 Task: Create a task  Develop a new online tool for project collaboration , assign it to team member softage.2@softage.net in the project AgileLab and update the status of the task to  At Risk , set the priority of the task to Medium
Action: Mouse moved to (65, 45)
Screenshot: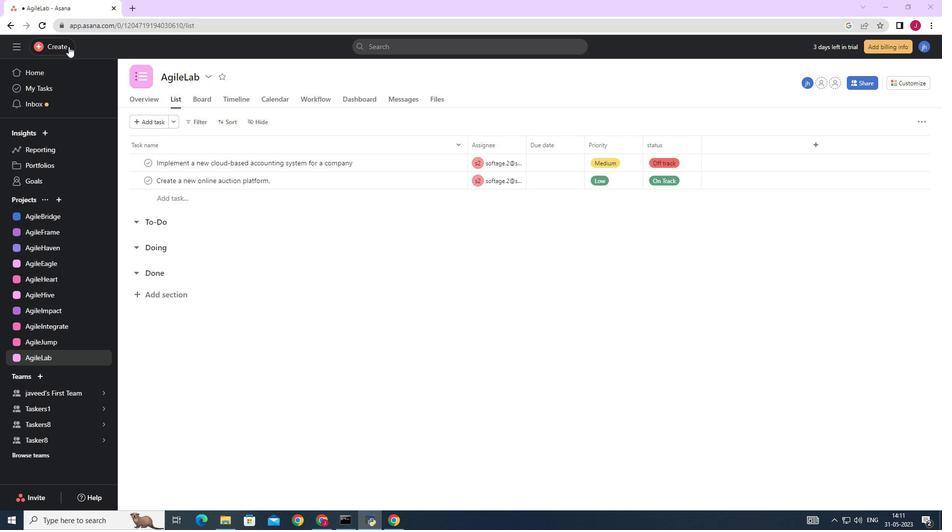 
Action: Mouse pressed left at (65, 45)
Screenshot: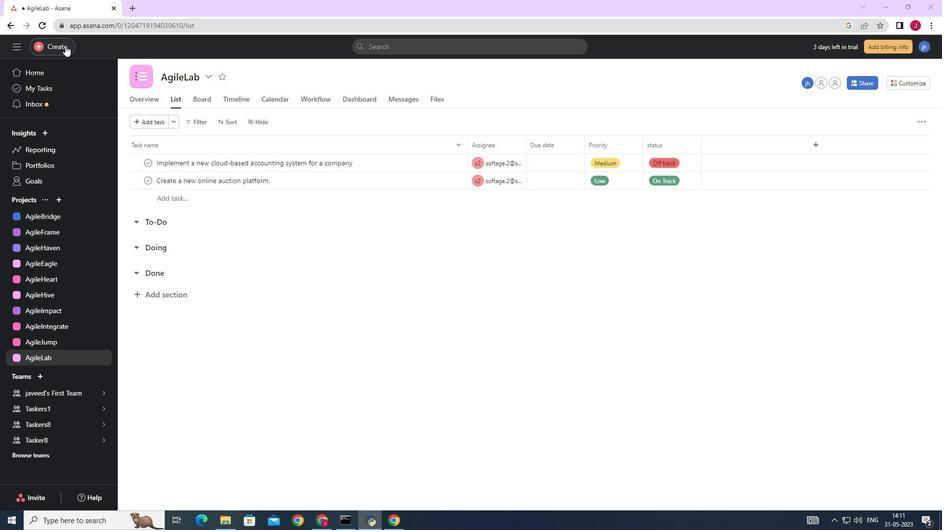 
Action: Mouse moved to (121, 50)
Screenshot: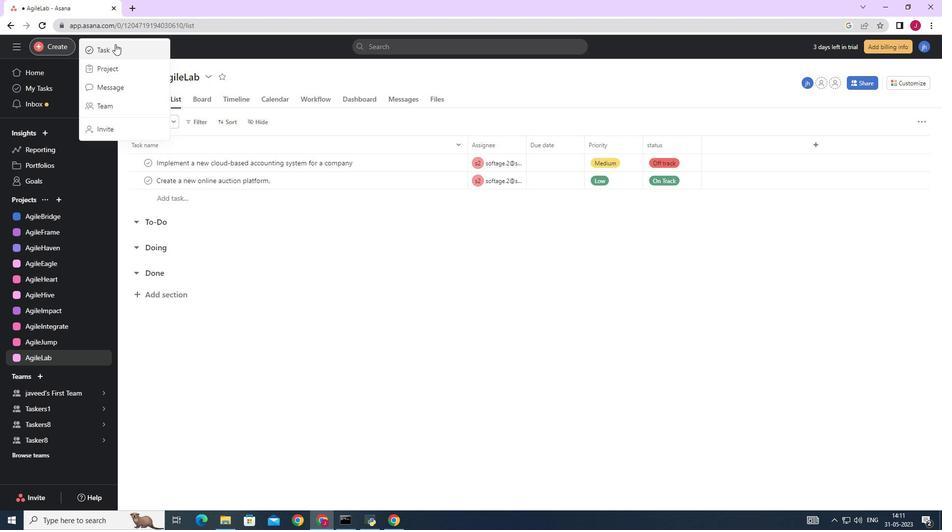 
Action: Mouse pressed left at (121, 50)
Screenshot: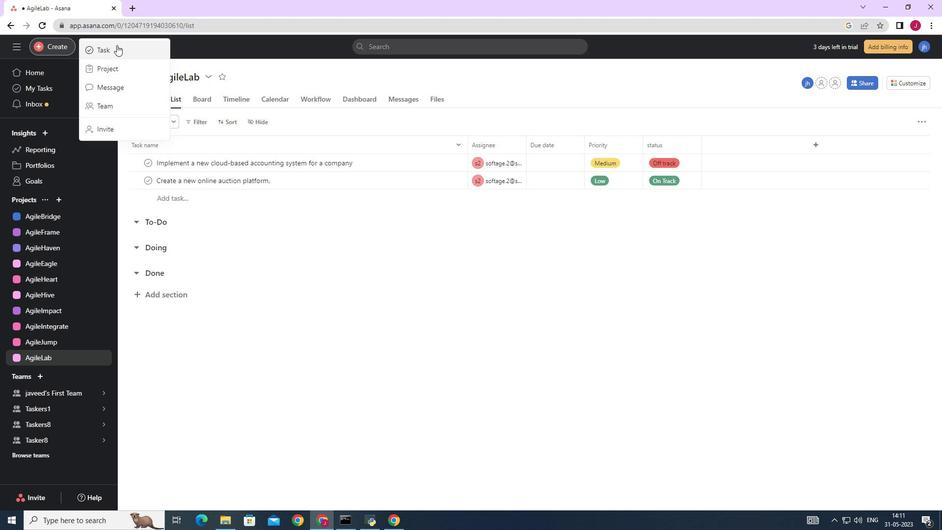 
Action: Mouse moved to (768, 326)
Screenshot: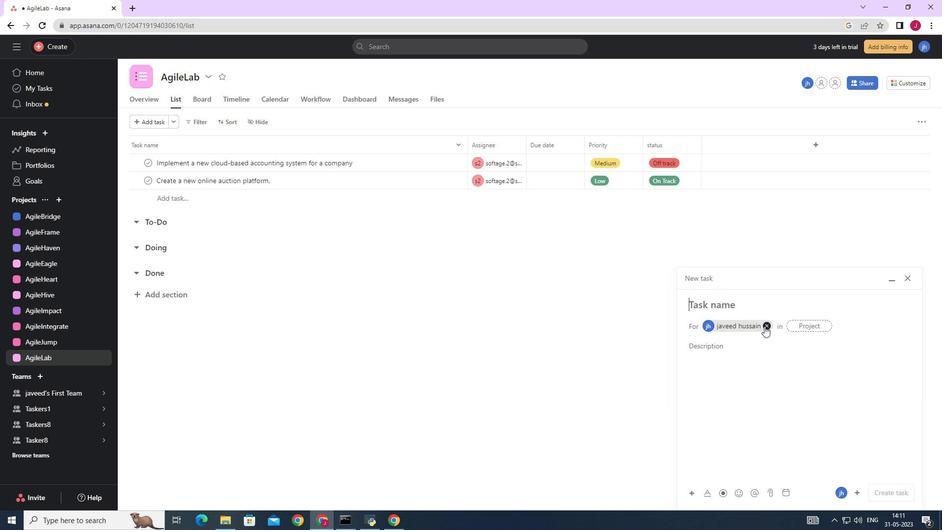 
Action: Mouse pressed left at (768, 326)
Screenshot: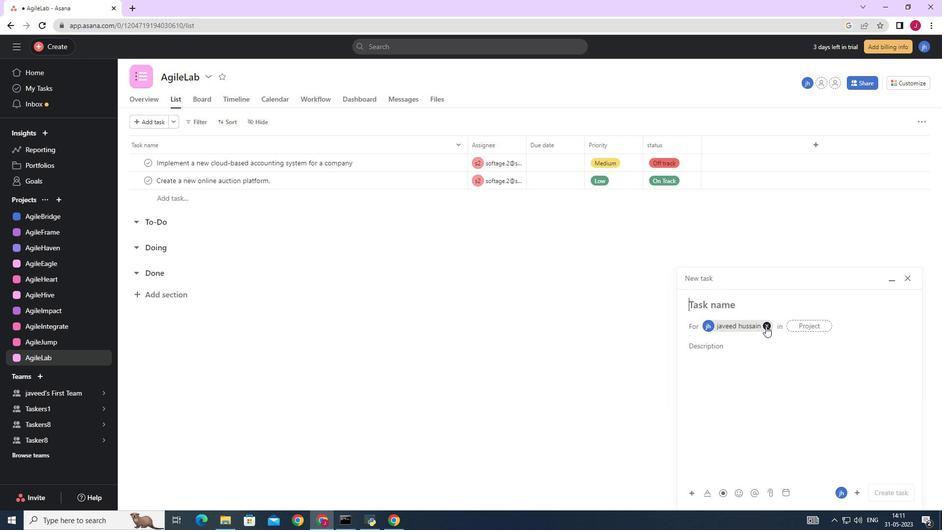 
Action: Mouse moved to (715, 303)
Screenshot: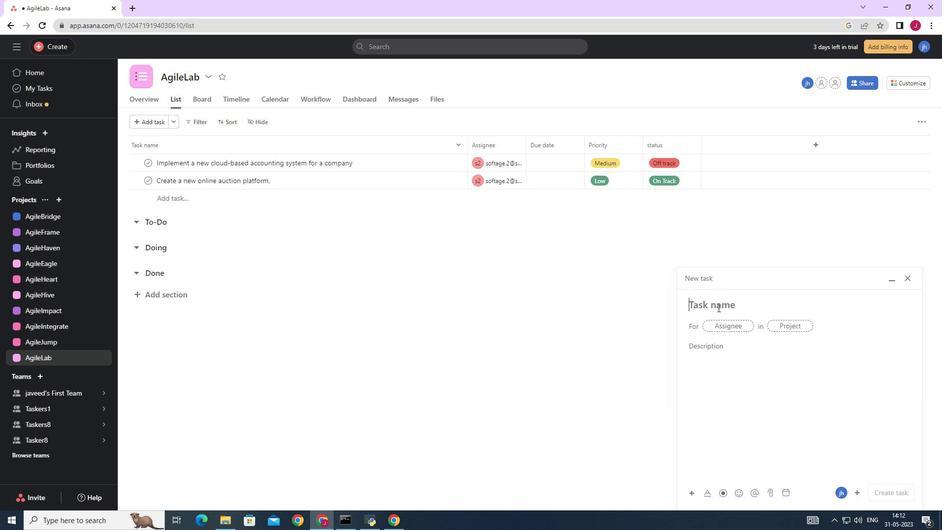 
Action: Mouse pressed left at (715, 303)
Screenshot: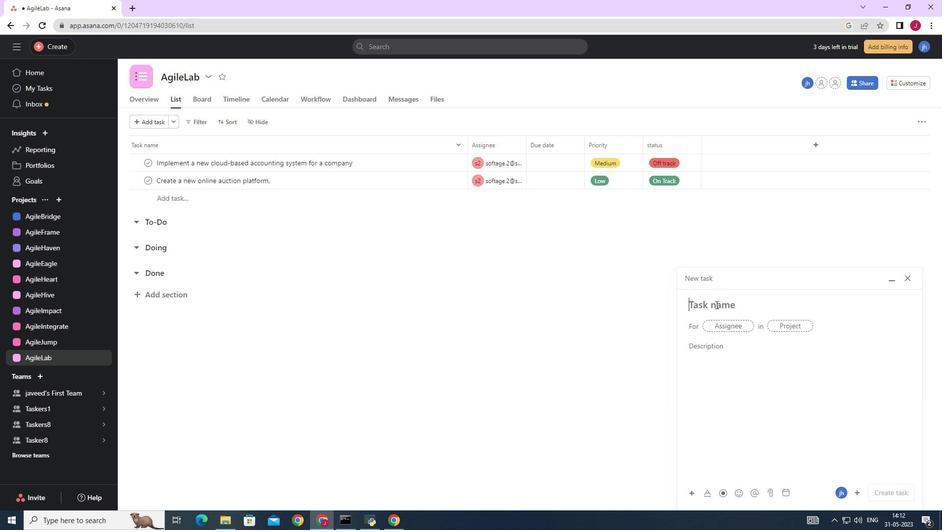 
Action: Key pressed <Key.caps_lock>D<Key.caps_lock>evelop<Key.space>a<Key.space>new<Key.space>online<Key.space>tool<Key.space>for<Key.space>project<Key.space>collaboration<Key.space>
Screenshot: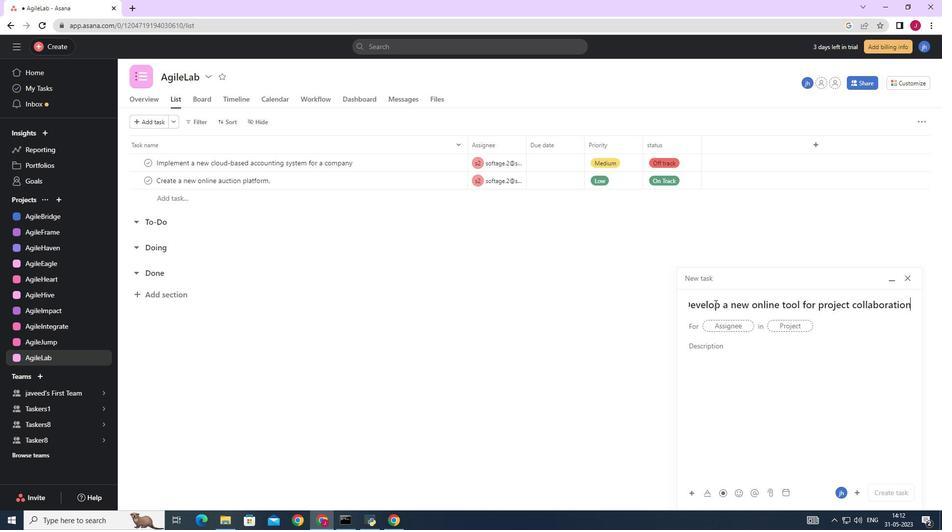 
Action: Mouse moved to (731, 326)
Screenshot: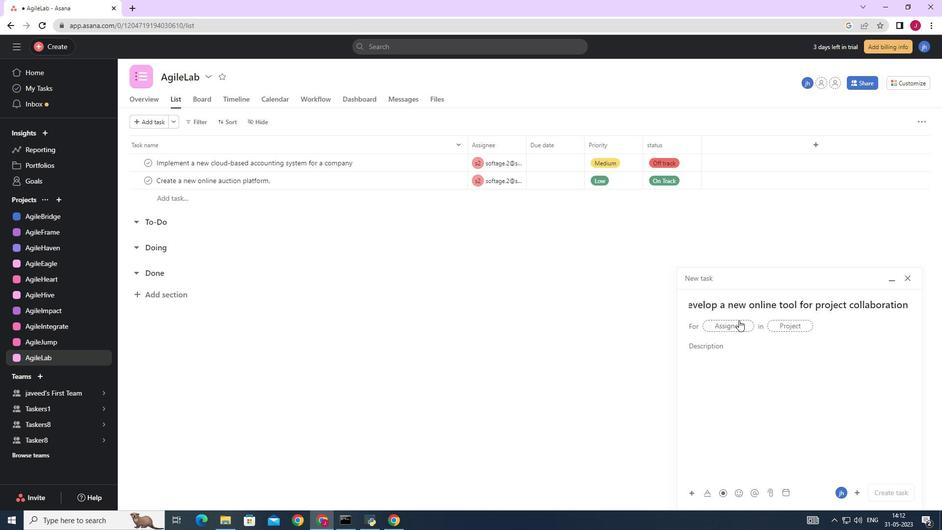 
Action: Mouse pressed left at (731, 326)
Screenshot: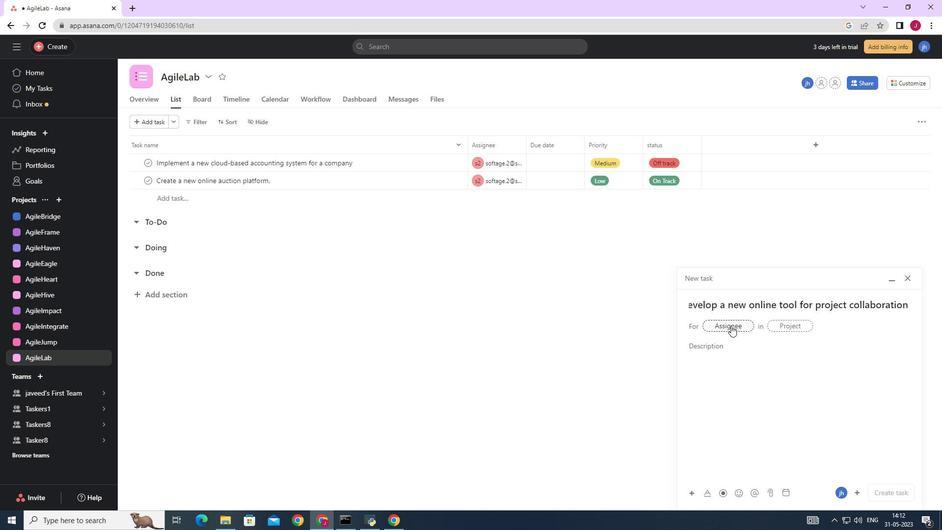 
Action: Key pressed softage.<Key.shift>@
Screenshot: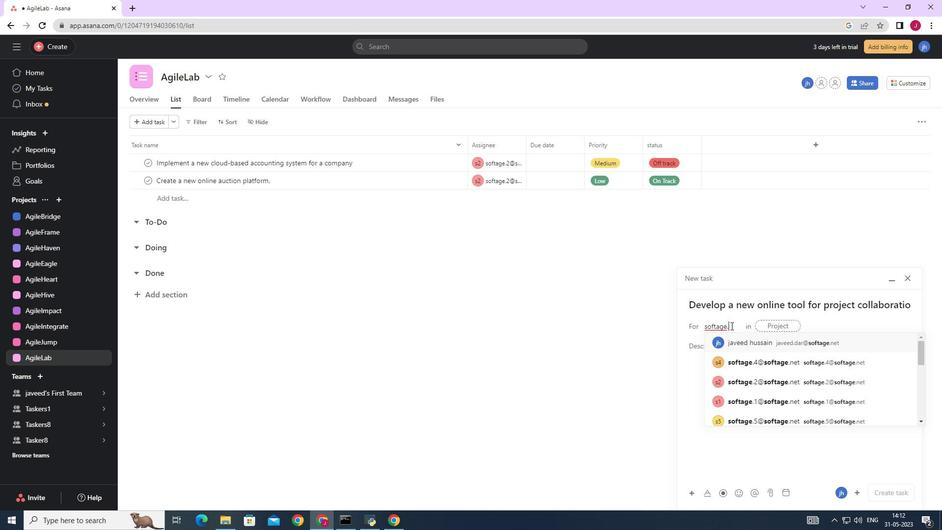 
Action: Mouse moved to (747, 334)
Screenshot: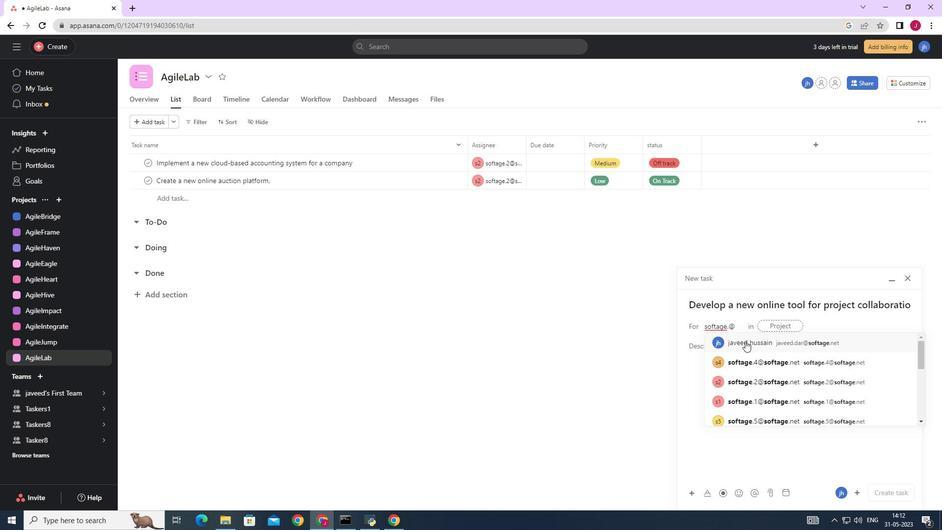 
Action: Key pressed <Key.backspace>2
Screenshot: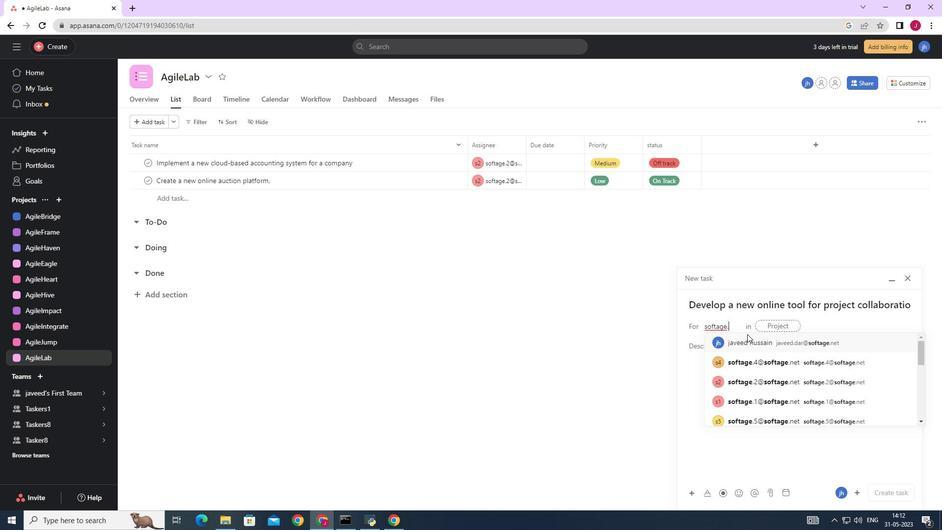 
Action: Mouse moved to (757, 341)
Screenshot: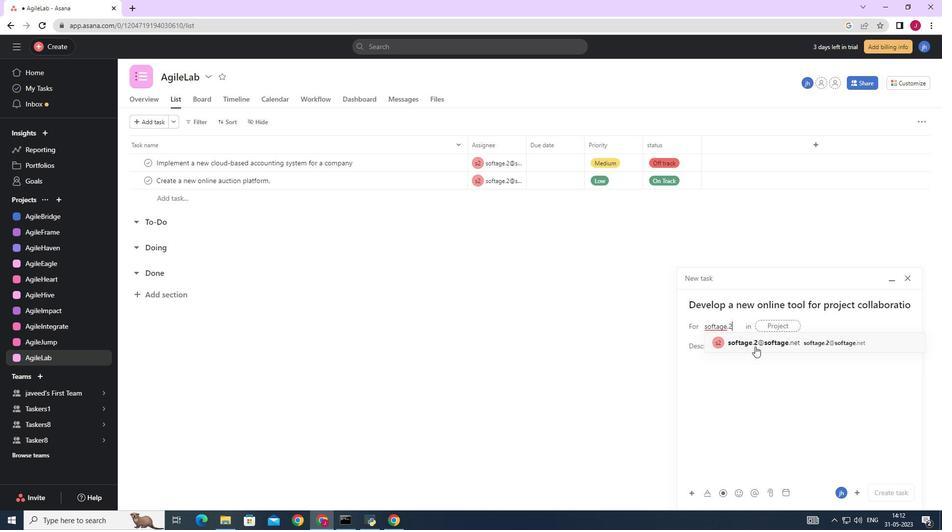 
Action: Mouse pressed left at (757, 341)
Screenshot: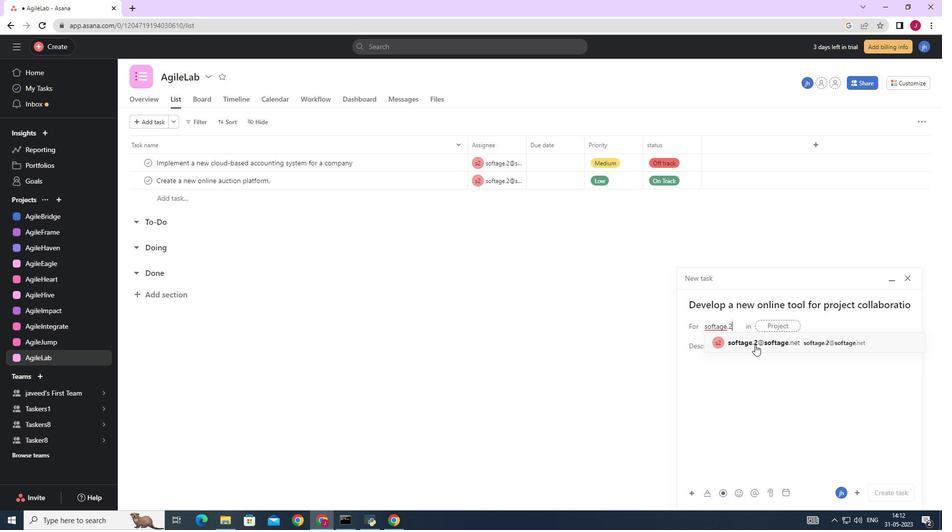 
Action: Mouse moved to (633, 343)
Screenshot: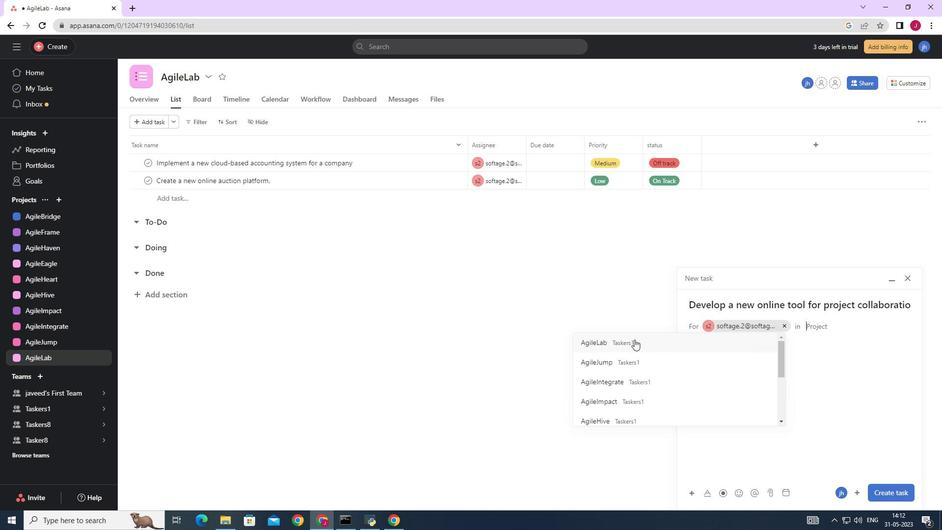 
Action: Mouse pressed left at (633, 343)
Screenshot: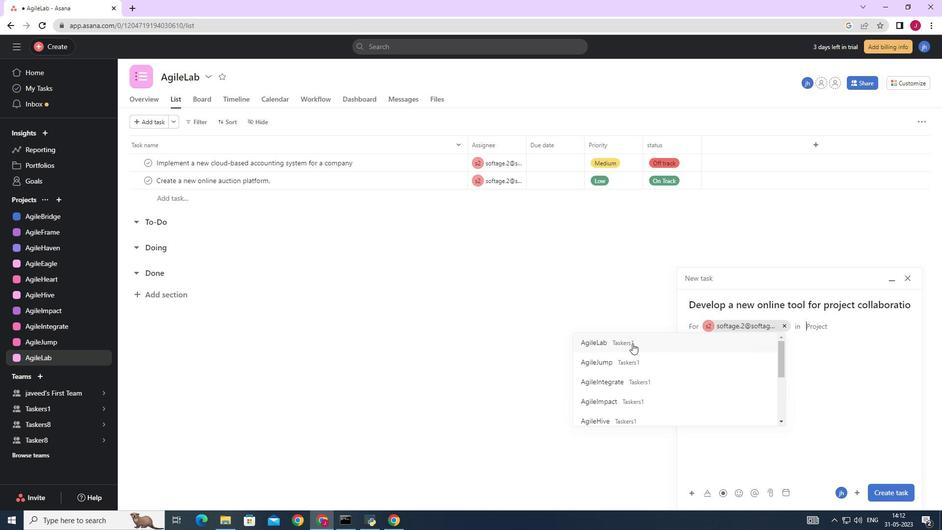 
Action: Mouse moved to (737, 350)
Screenshot: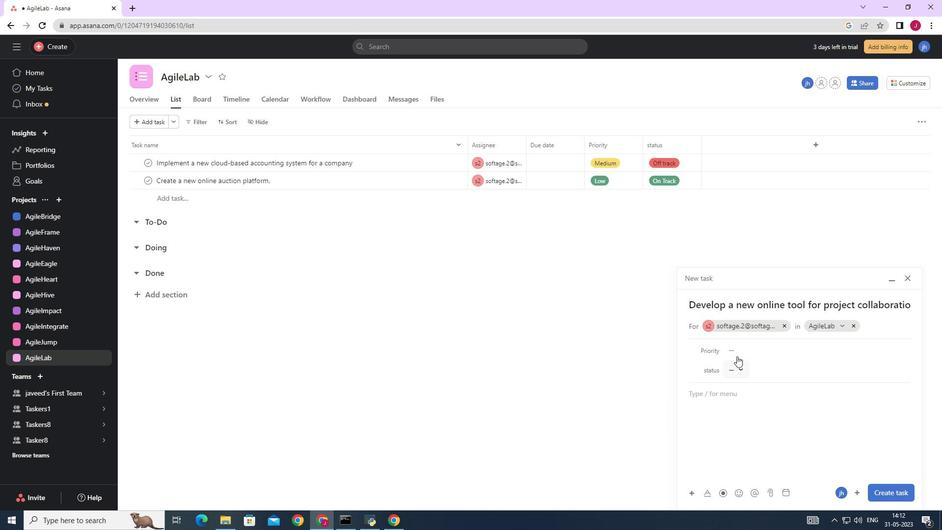 
Action: Mouse pressed left at (737, 350)
Screenshot: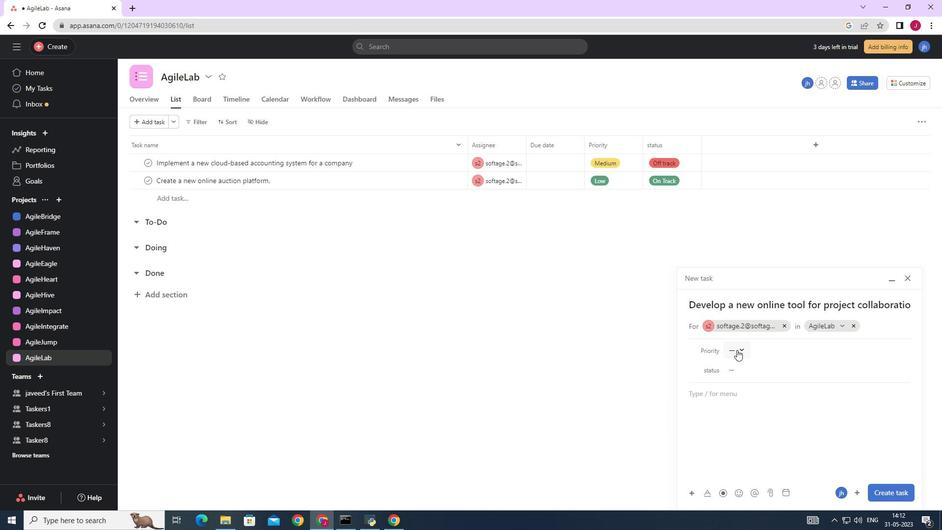 
Action: Mouse moved to (763, 399)
Screenshot: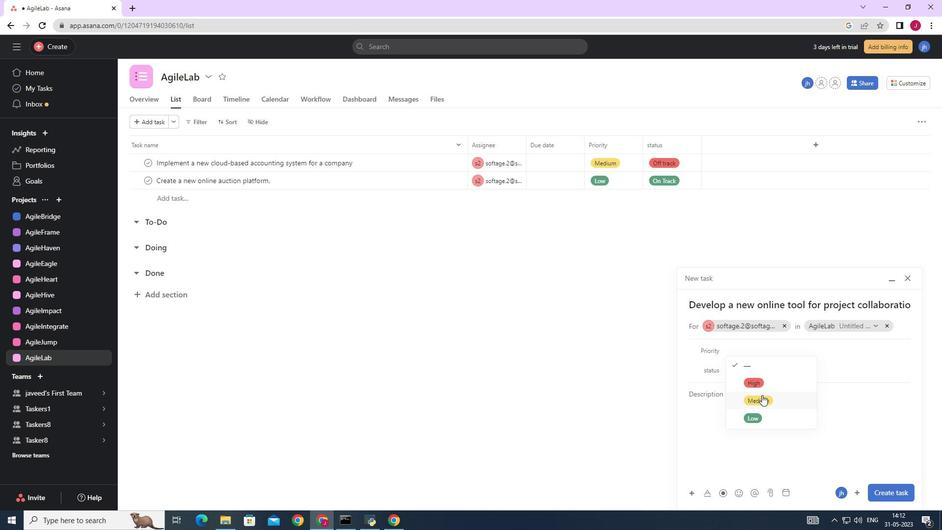 
Action: Mouse pressed left at (763, 399)
Screenshot: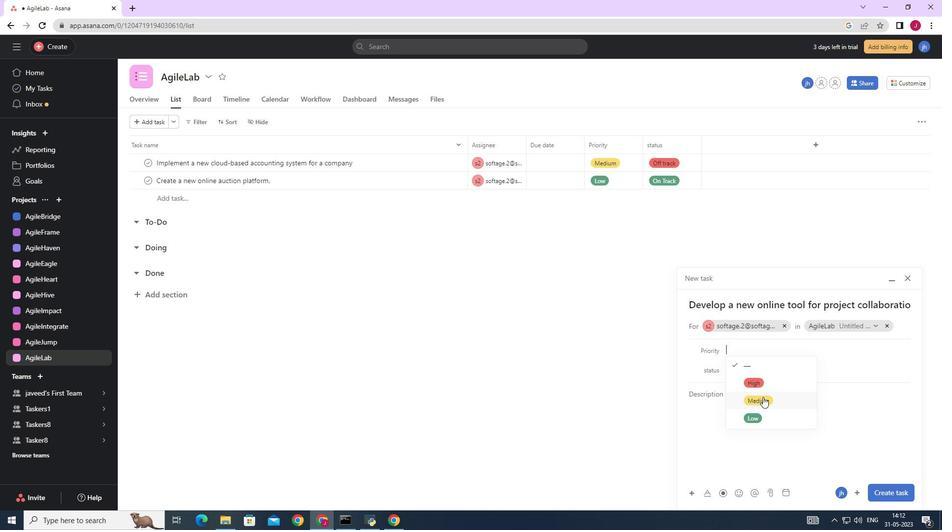 
Action: Mouse moved to (747, 370)
Screenshot: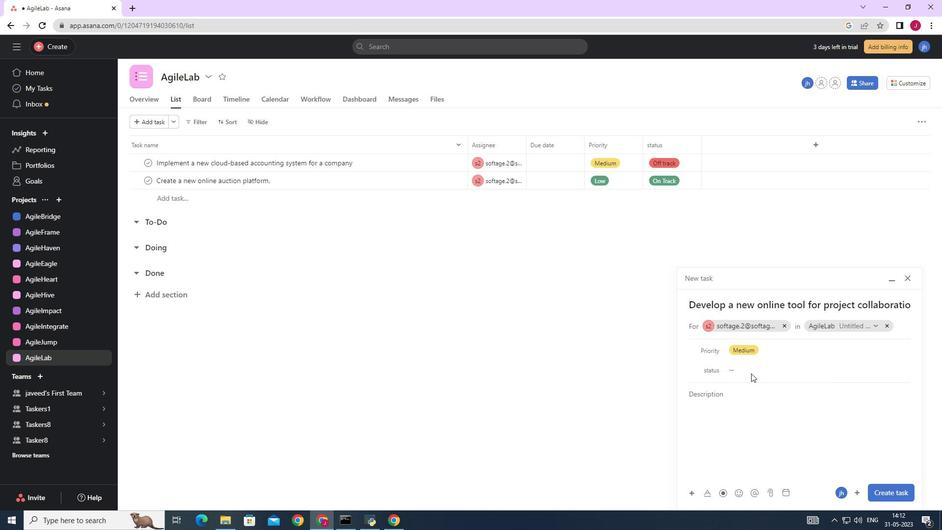 
Action: Mouse pressed left at (747, 370)
Screenshot: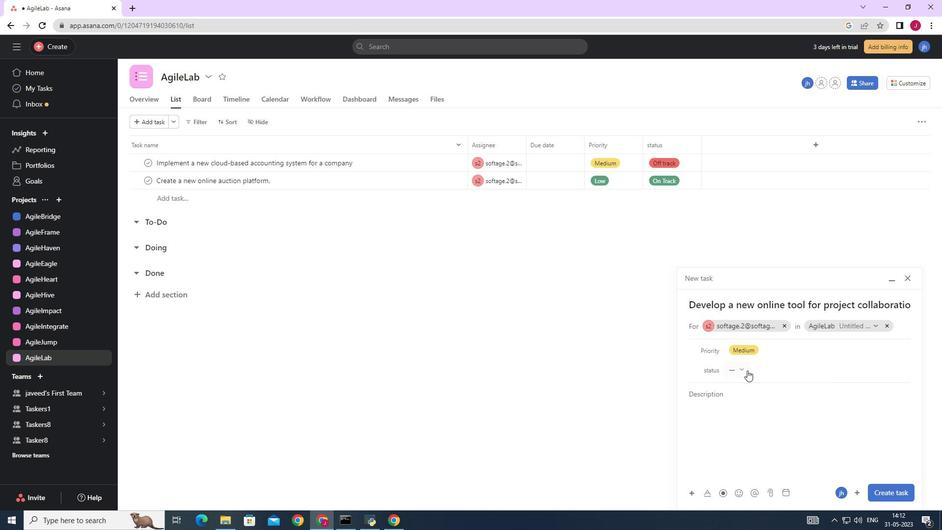 
Action: Mouse moved to (758, 436)
Screenshot: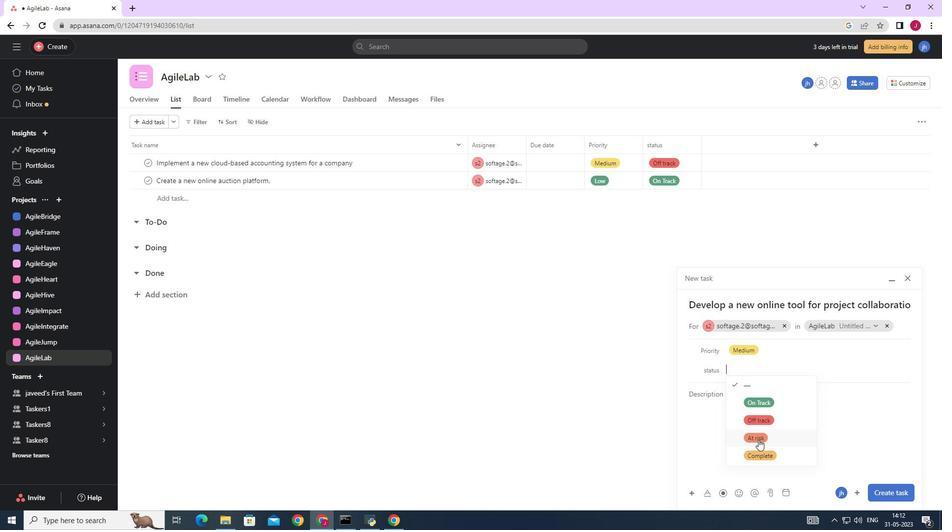 
Action: Mouse pressed left at (758, 436)
Screenshot: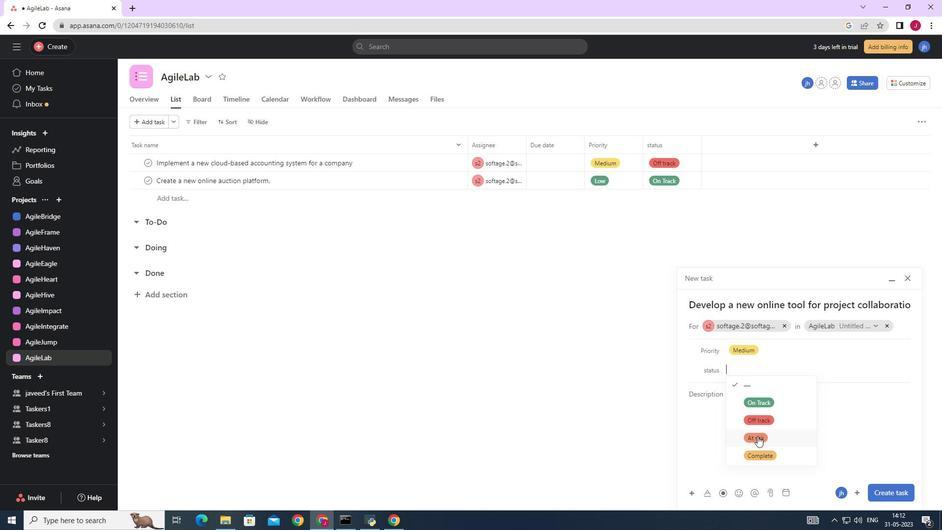 
Action: Mouse moved to (879, 493)
Screenshot: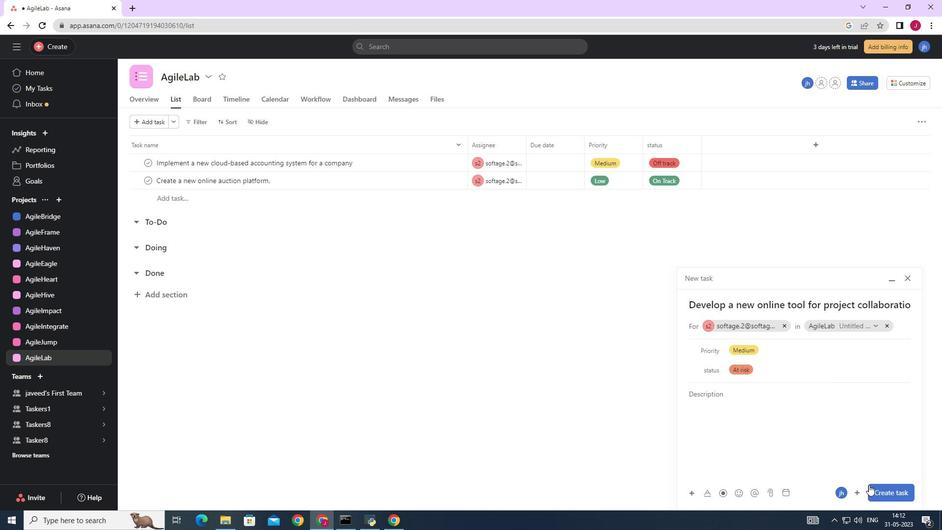 
Action: Mouse pressed left at (879, 493)
Screenshot: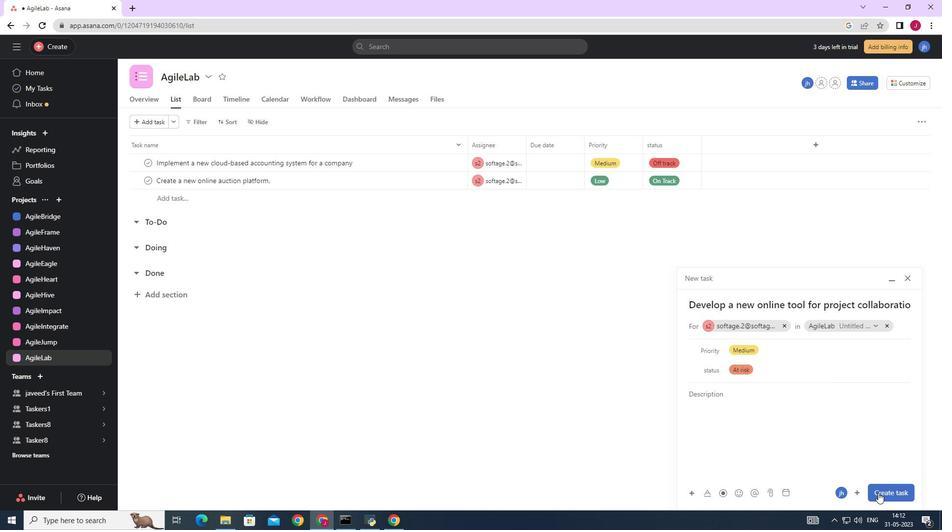 
Action: Mouse moved to (874, 492)
Screenshot: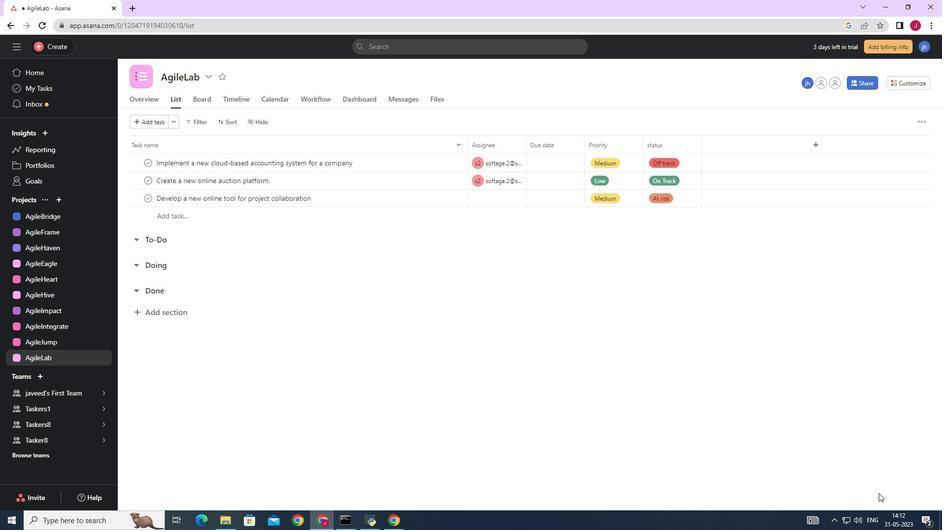 
